 Task: Set "Integer pixel motion estimation method" for "H.264/MPEG-4 Part 10/AVC encoder (x264)" to hex.
Action: Mouse moved to (121, 16)
Screenshot: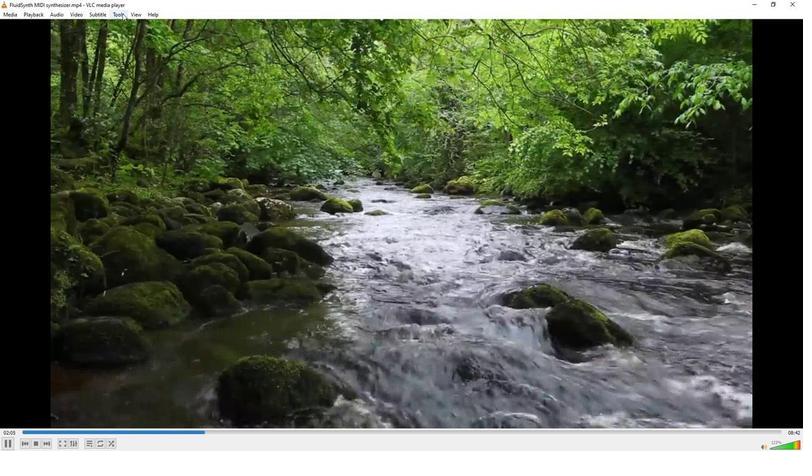 
Action: Mouse pressed left at (121, 16)
Screenshot: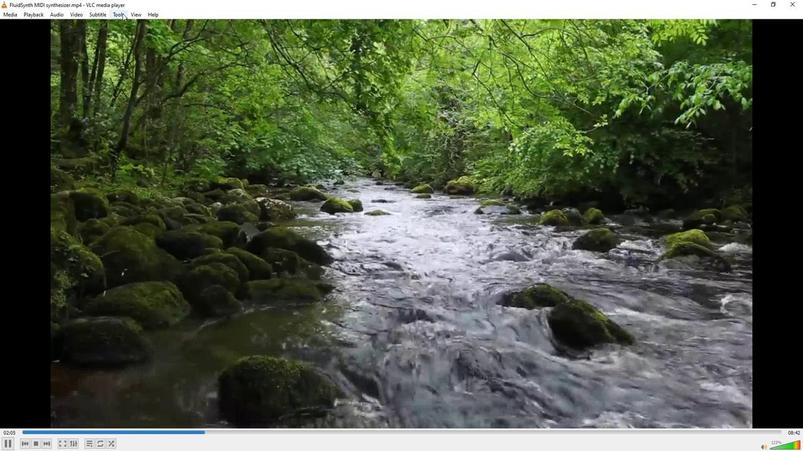 
Action: Mouse moved to (138, 114)
Screenshot: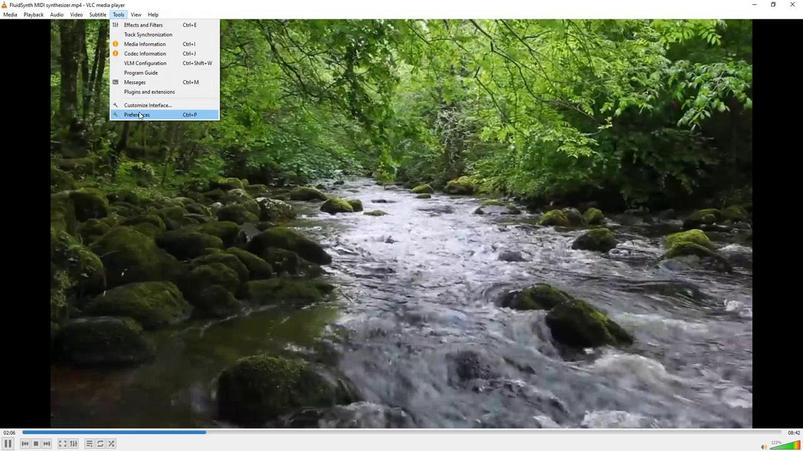 
Action: Mouse pressed left at (138, 114)
Screenshot: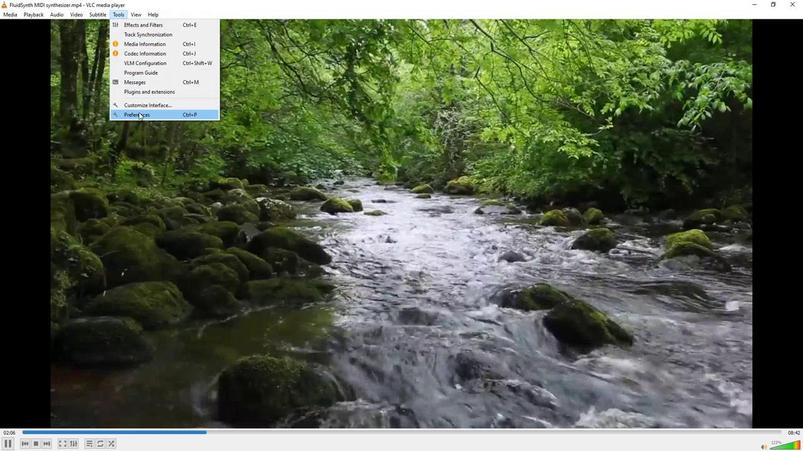 
Action: Mouse moved to (94, 347)
Screenshot: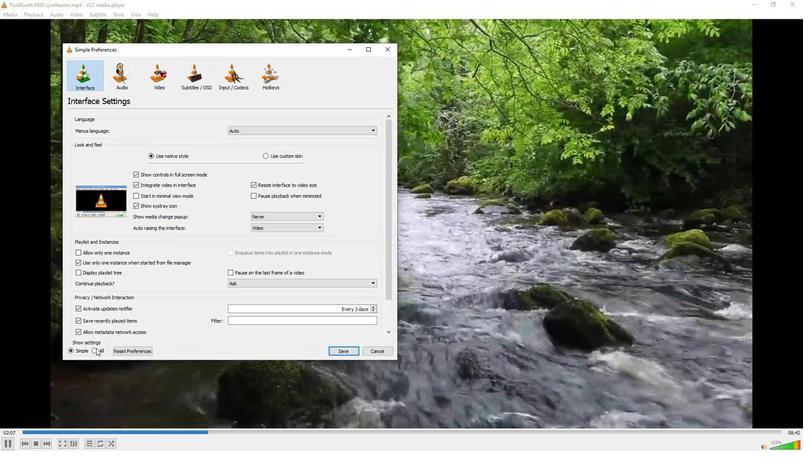 
Action: Mouse pressed left at (94, 347)
Screenshot: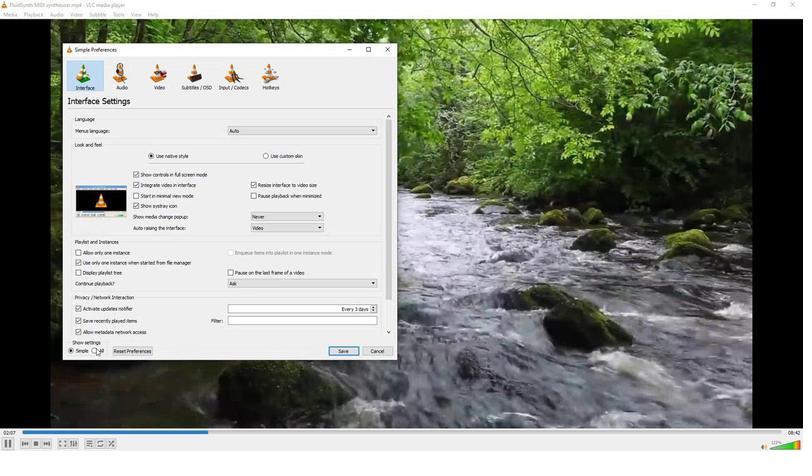 
Action: Mouse moved to (81, 267)
Screenshot: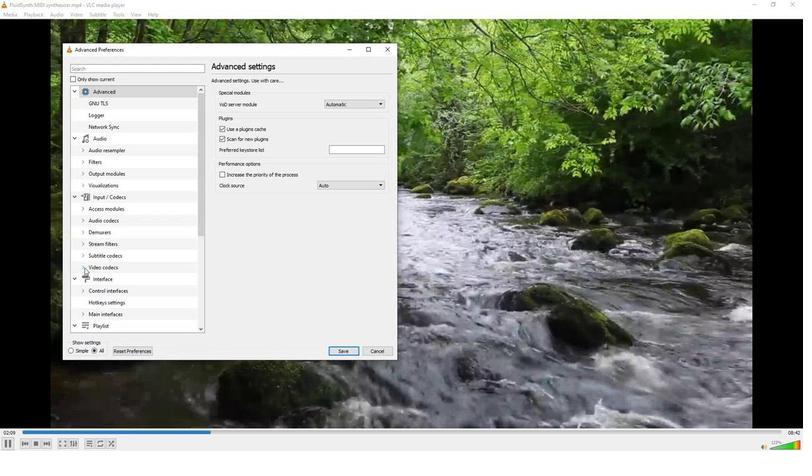 
Action: Mouse pressed left at (81, 267)
Screenshot: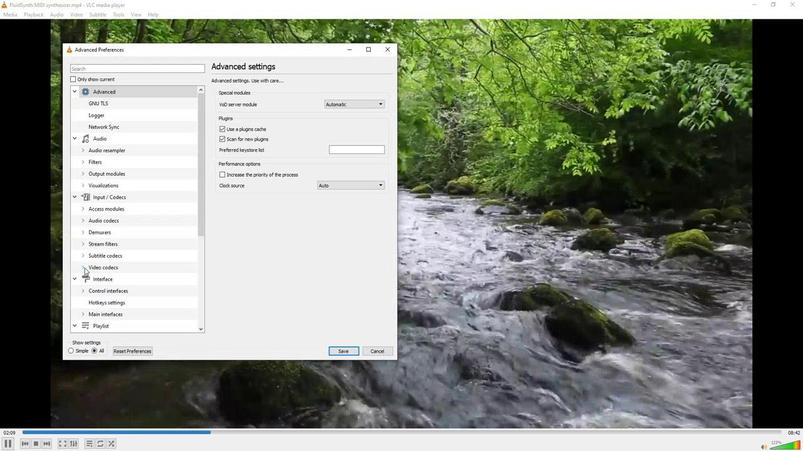 
Action: Mouse moved to (105, 293)
Screenshot: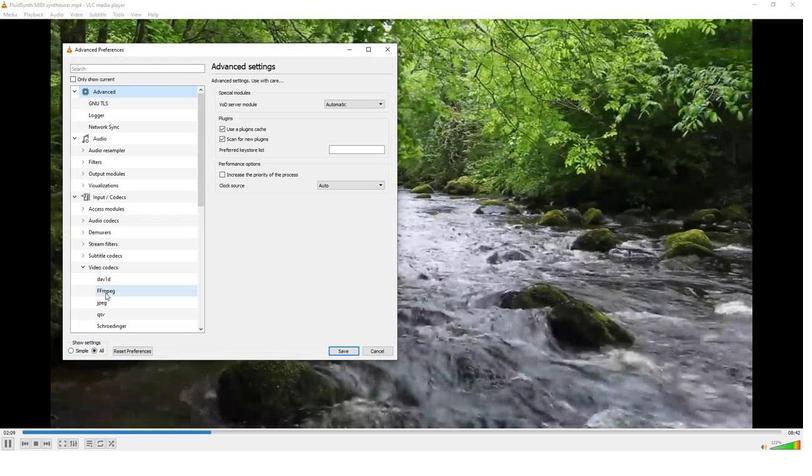 
Action: Mouse scrolled (105, 293) with delta (0, 0)
Screenshot: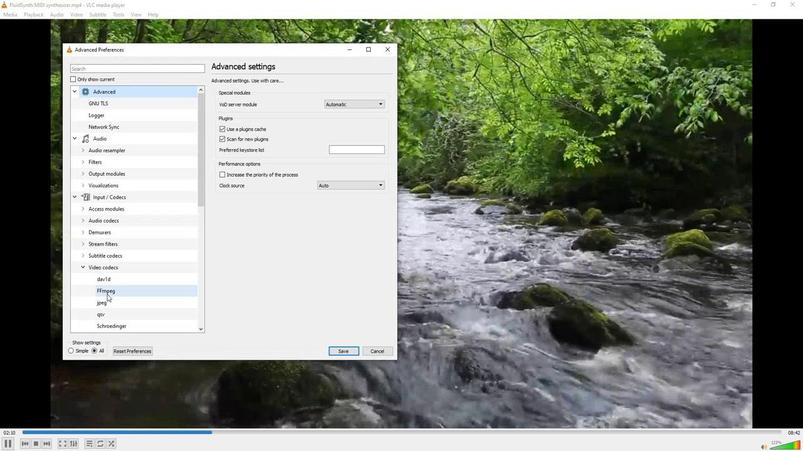 
Action: Mouse moved to (114, 326)
Screenshot: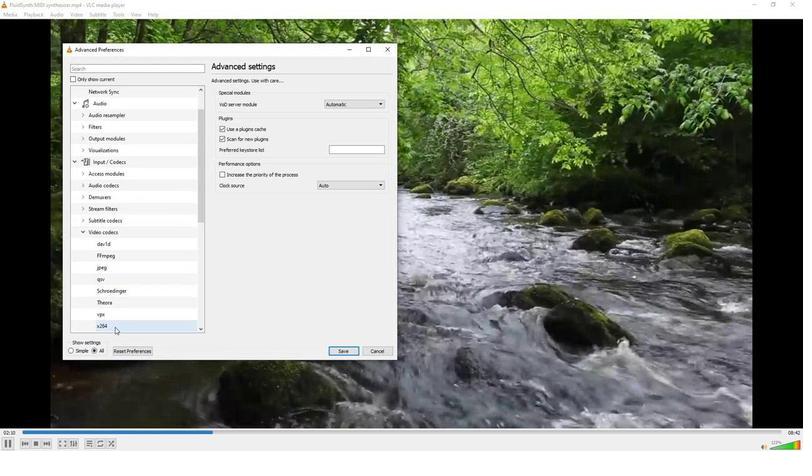 
Action: Mouse pressed left at (114, 326)
Screenshot: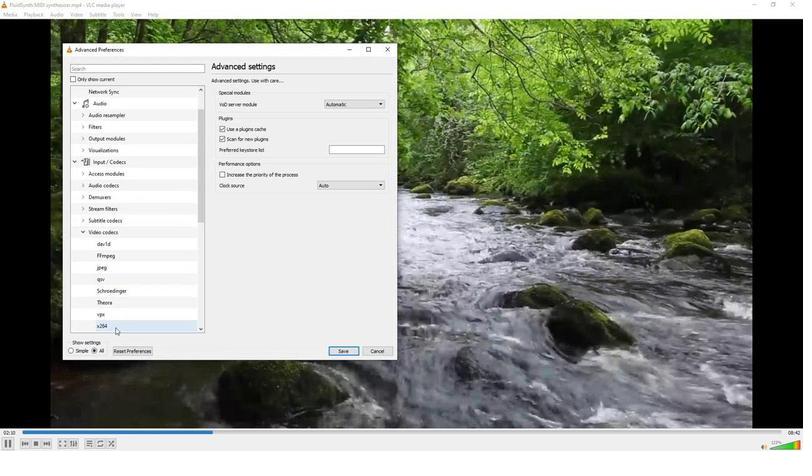 
Action: Mouse moved to (235, 302)
Screenshot: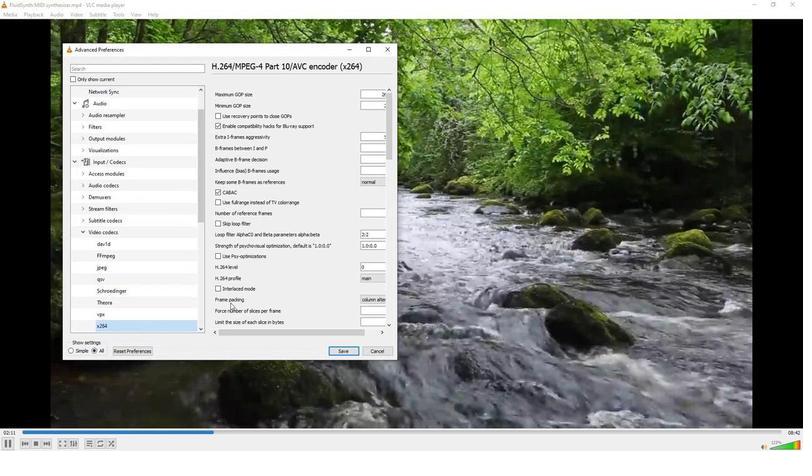 
Action: Mouse scrolled (235, 301) with delta (0, 0)
Screenshot: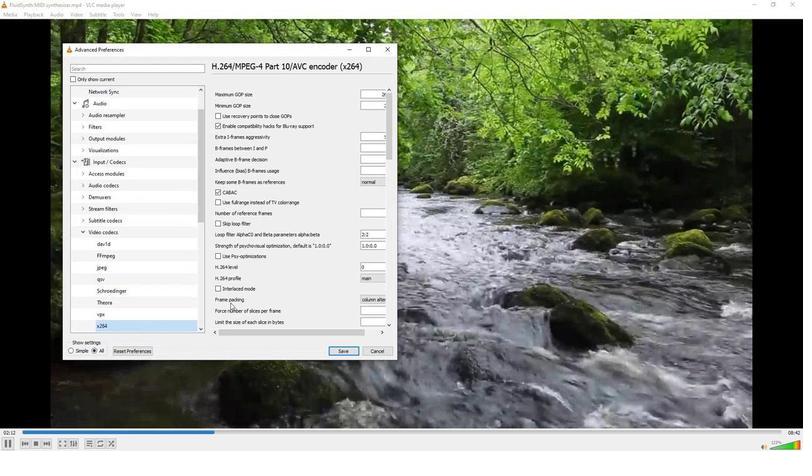 
Action: Mouse scrolled (235, 301) with delta (0, 0)
Screenshot: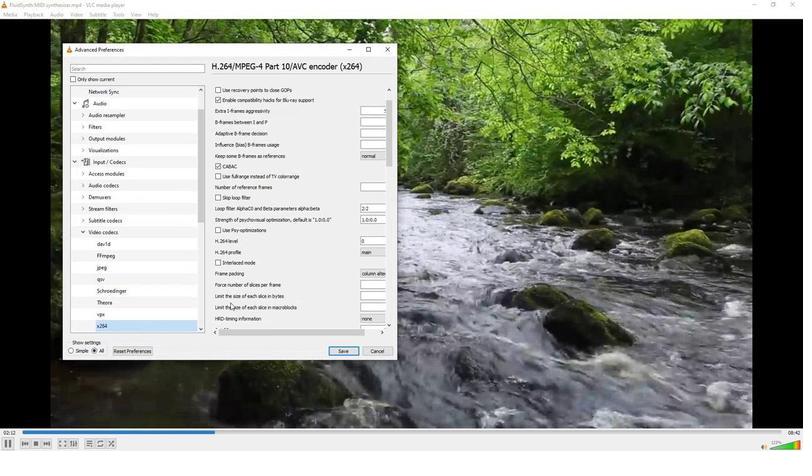 
Action: Mouse scrolled (235, 301) with delta (0, 0)
Screenshot: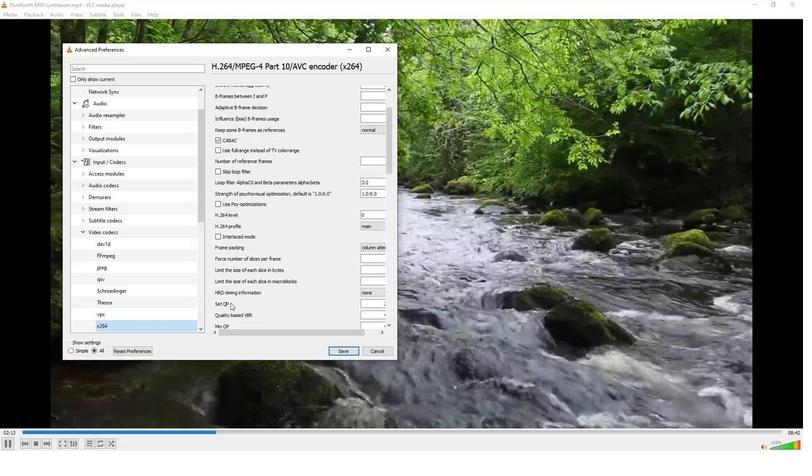 
Action: Mouse scrolled (235, 301) with delta (0, 0)
Screenshot: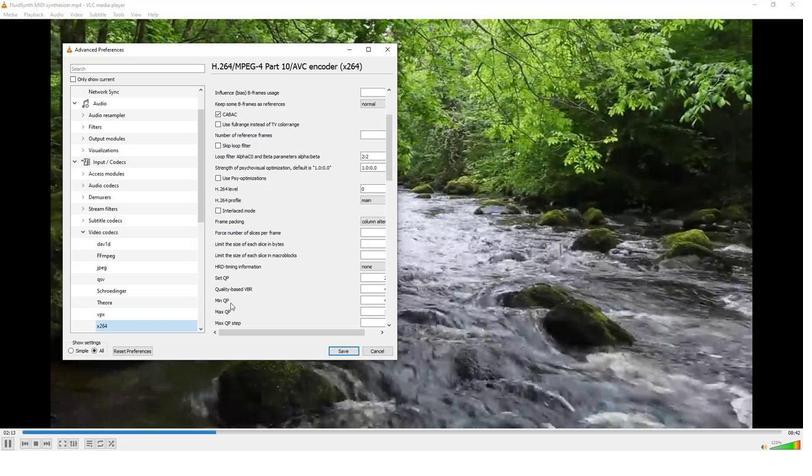 
Action: Mouse scrolled (235, 301) with delta (0, 0)
Screenshot: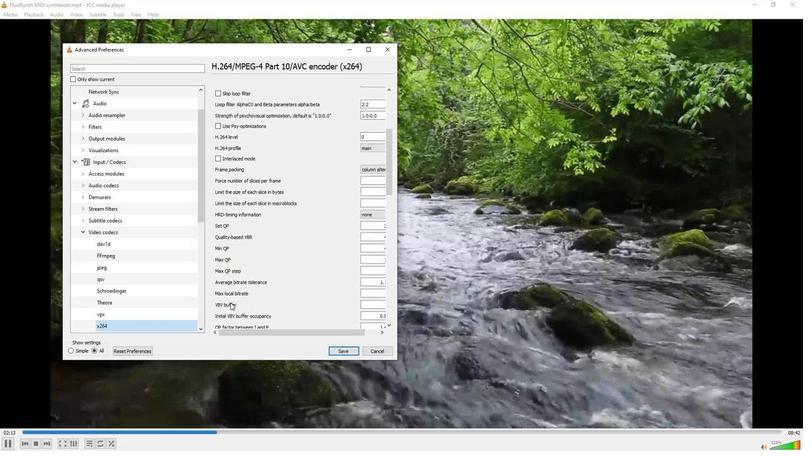 
Action: Mouse scrolled (235, 301) with delta (0, 0)
Screenshot: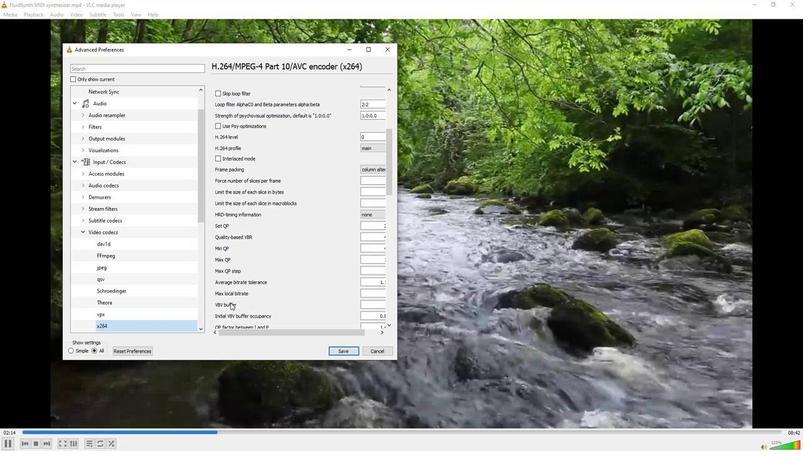 
Action: Mouse scrolled (235, 301) with delta (0, 0)
Screenshot: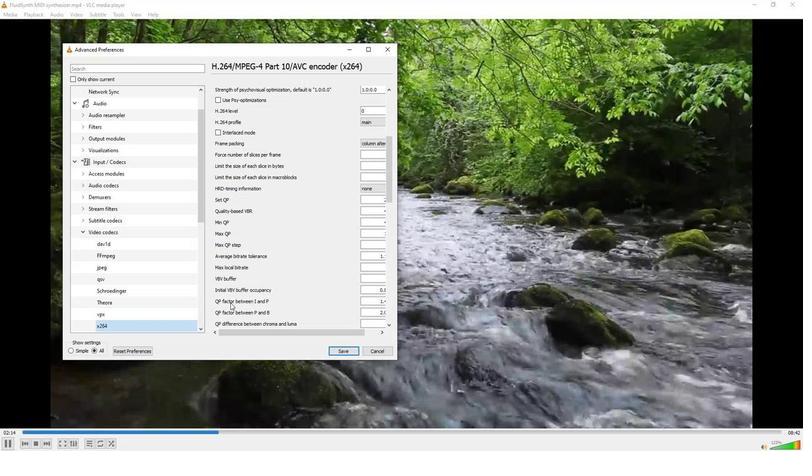 
Action: Mouse scrolled (235, 301) with delta (0, 0)
Screenshot: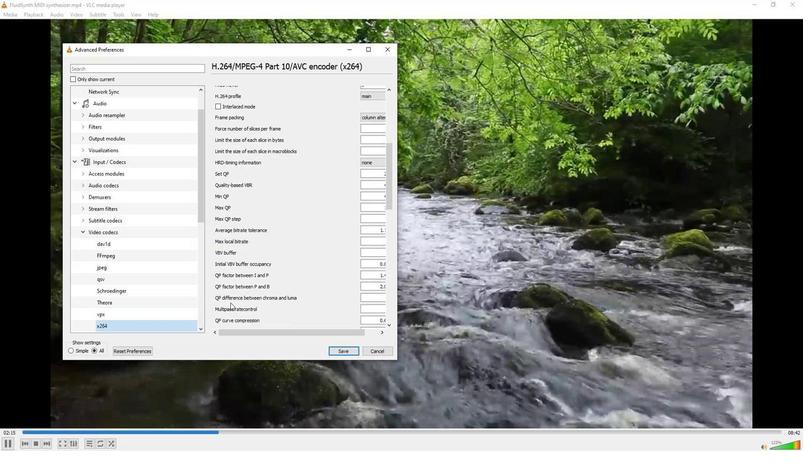 
Action: Mouse moved to (235, 302)
Screenshot: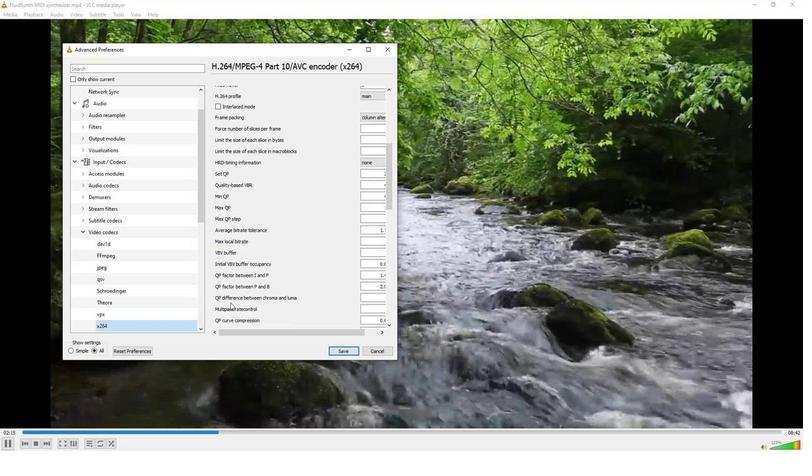 
Action: Mouse scrolled (235, 301) with delta (0, 0)
Screenshot: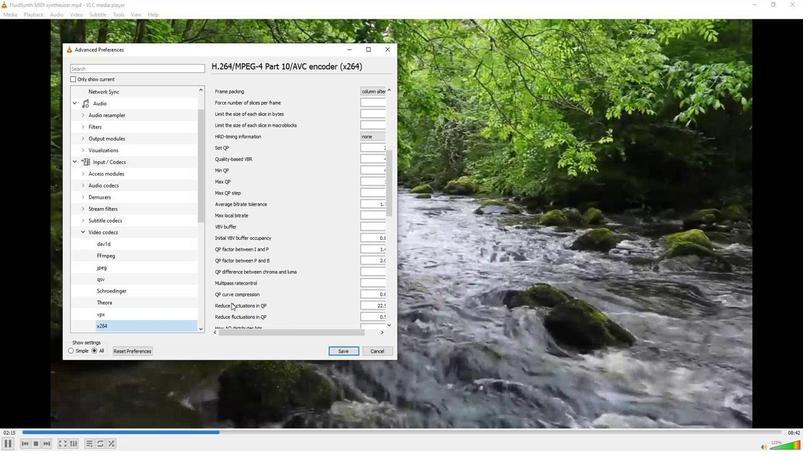 
Action: Mouse scrolled (235, 301) with delta (0, 0)
Screenshot: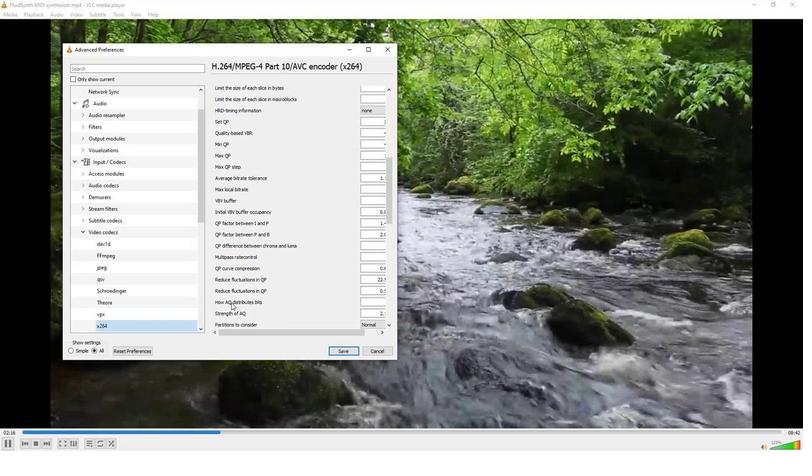 
Action: Mouse scrolled (235, 301) with delta (0, 0)
Screenshot: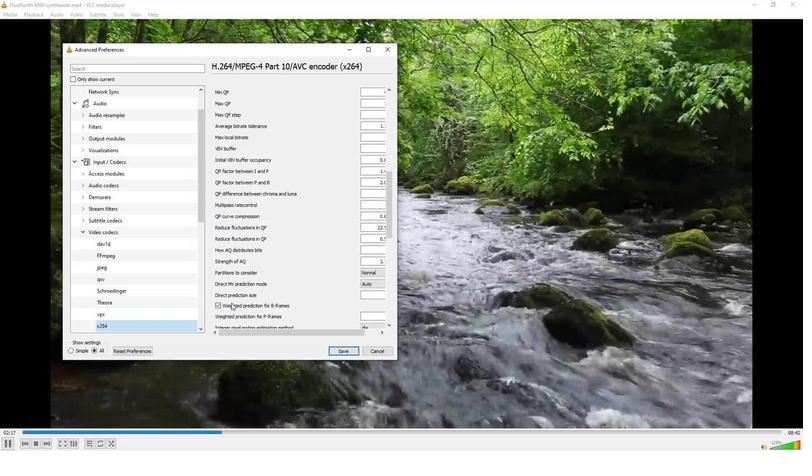 
Action: Mouse scrolled (235, 301) with delta (0, 0)
Screenshot: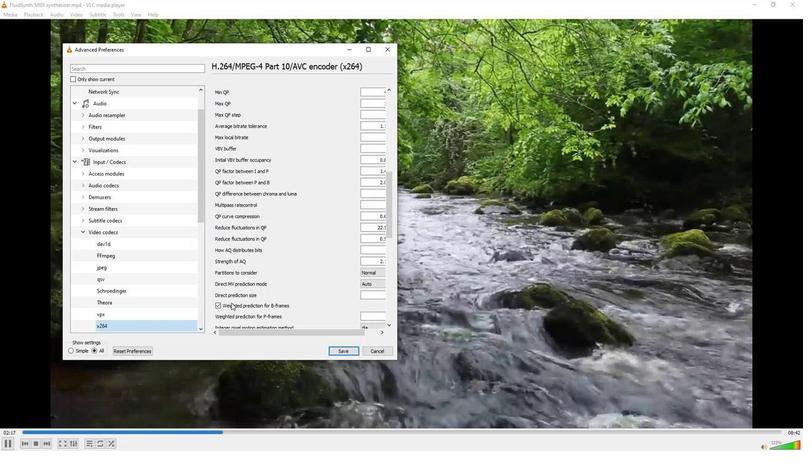 
Action: Mouse moved to (288, 330)
Screenshot: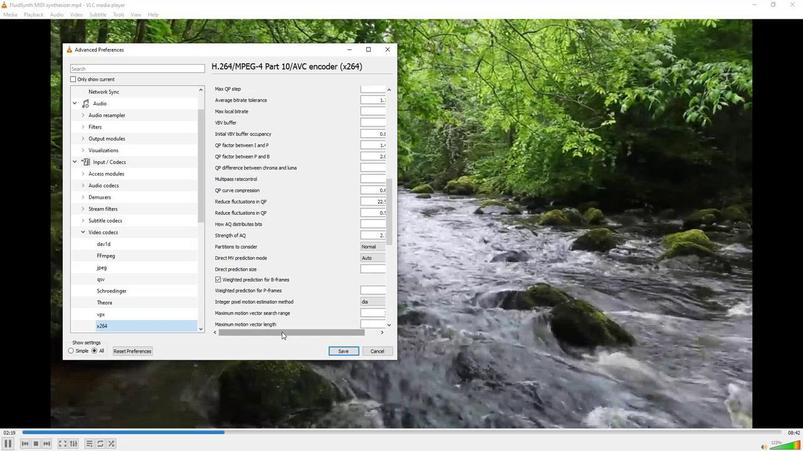 
Action: Mouse pressed left at (288, 330)
Screenshot: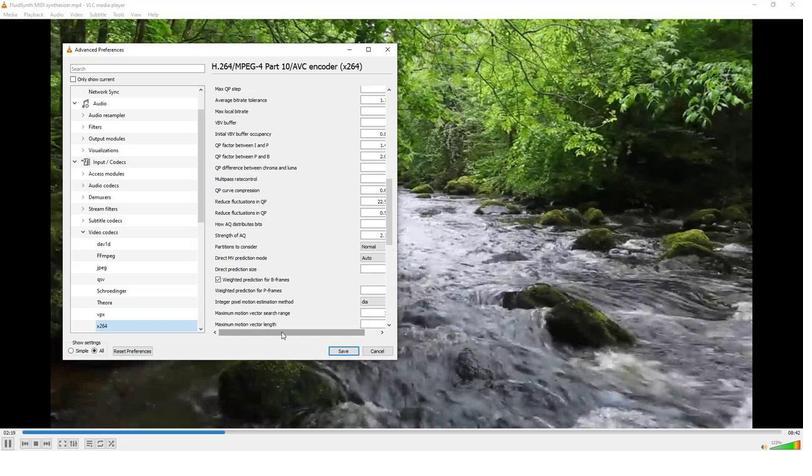 
Action: Mouse moved to (361, 300)
Screenshot: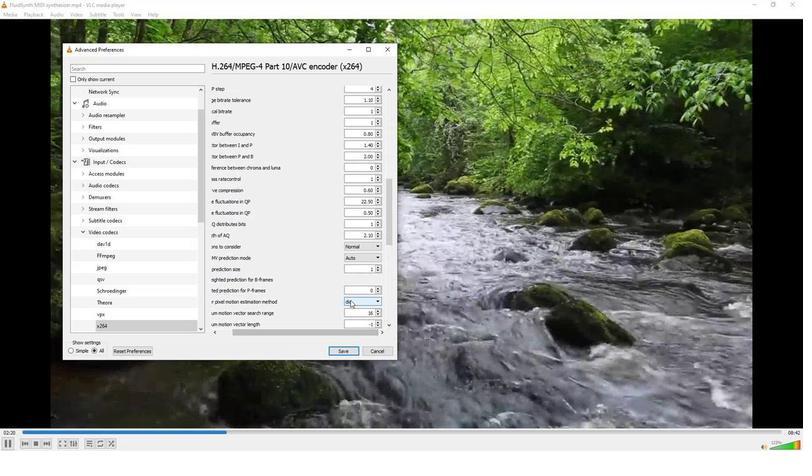 
Action: Mouse pressed left at (361, 300)
Screenshot: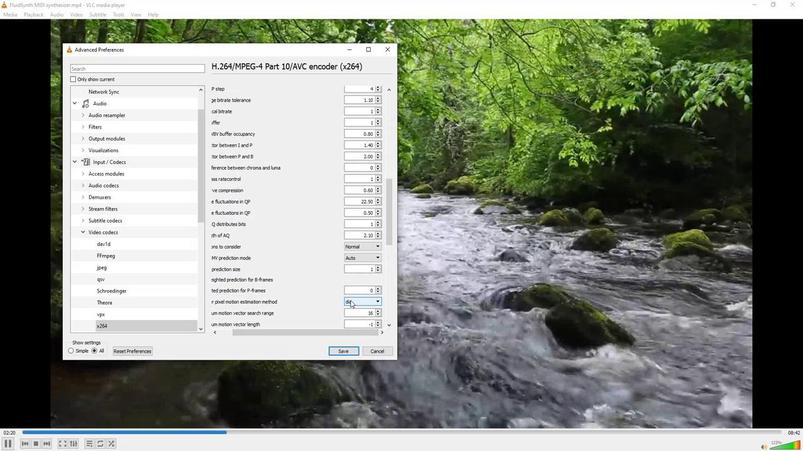 
Action: Mouse moved to (365, 312)
Screenshot: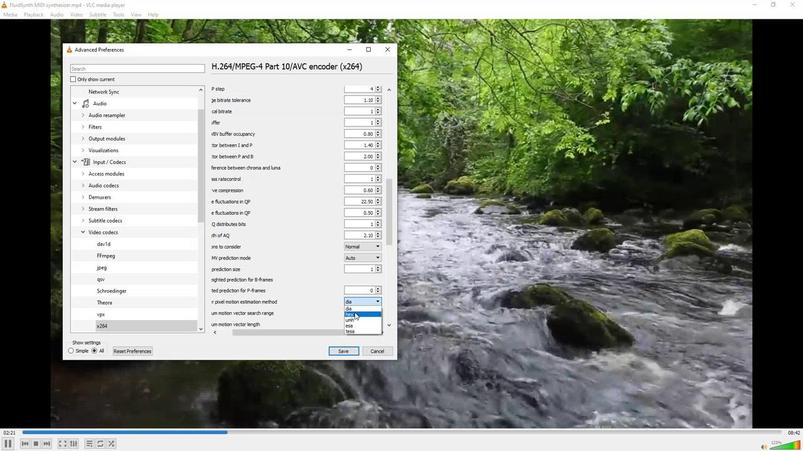 
Action: Mouse pressed left at (365, 312)
Screenshot: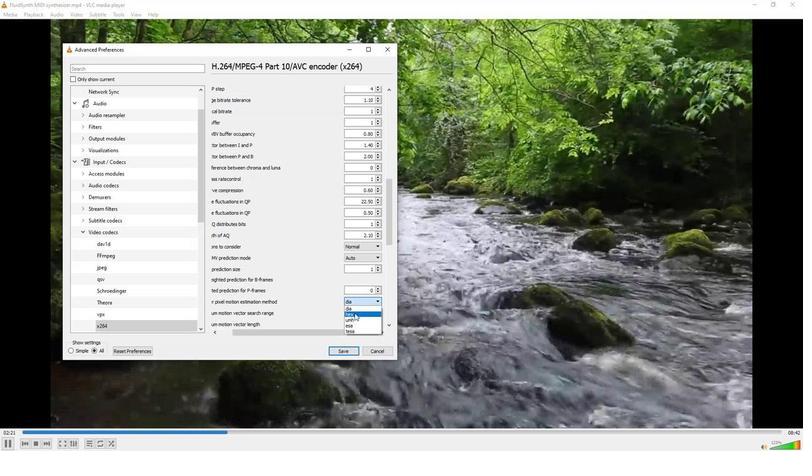 
